Task: Create a rule from the Routing list, Task moved to a section -> Set Priority in the project ApexTech , set the section as Done clear the priority
Action: Mouse moved to (61, 275)
Screenshot: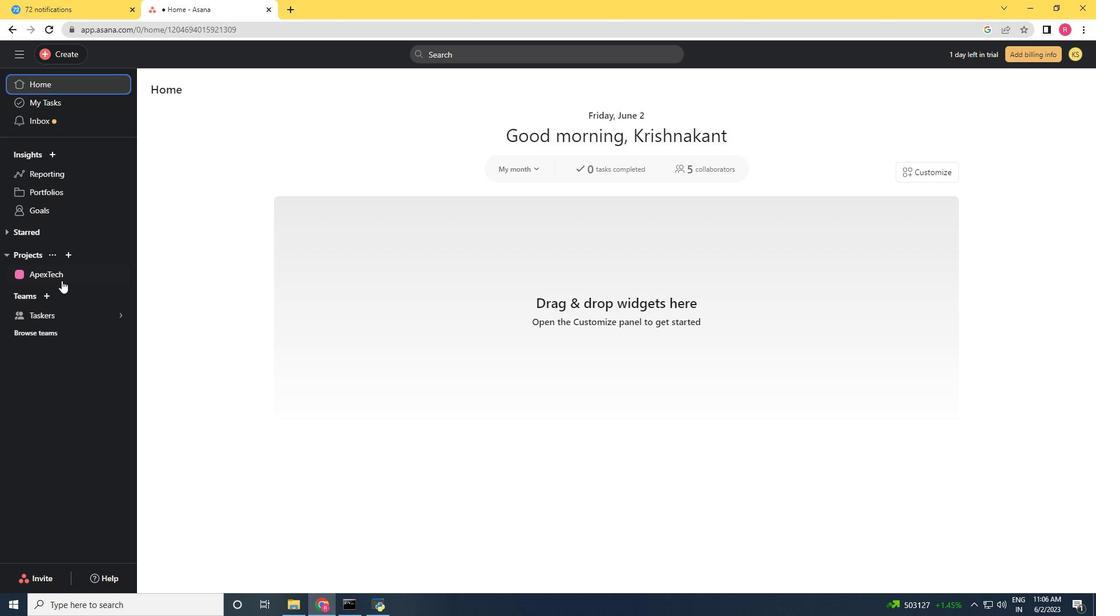 
Action: Mouse pressed left at (61, 275)
Screenshot: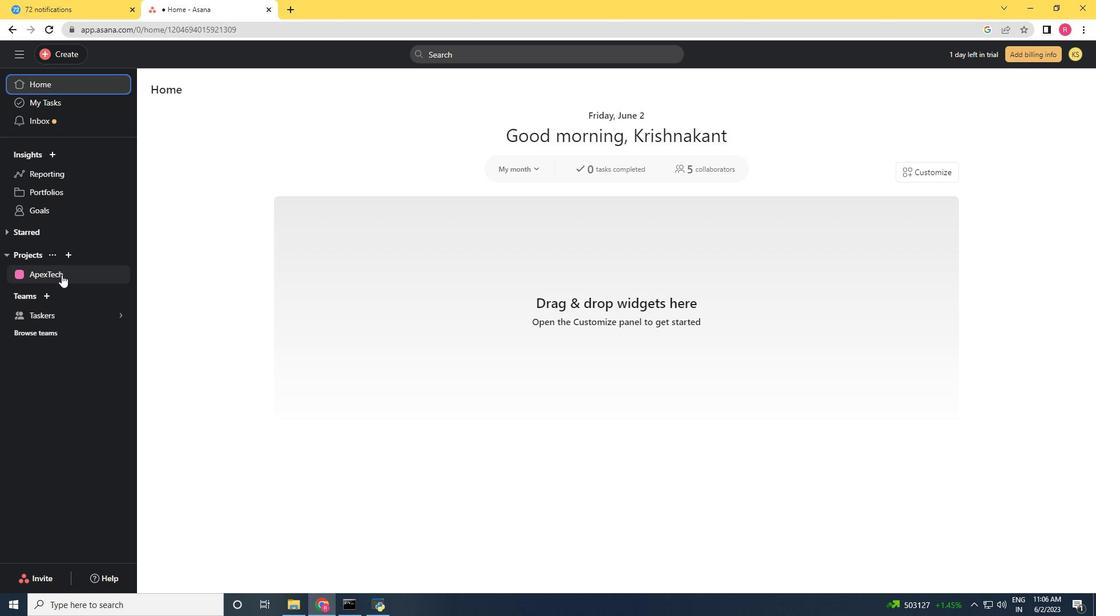 
Action: Mouse moved to (1042, 97)
Screenshot: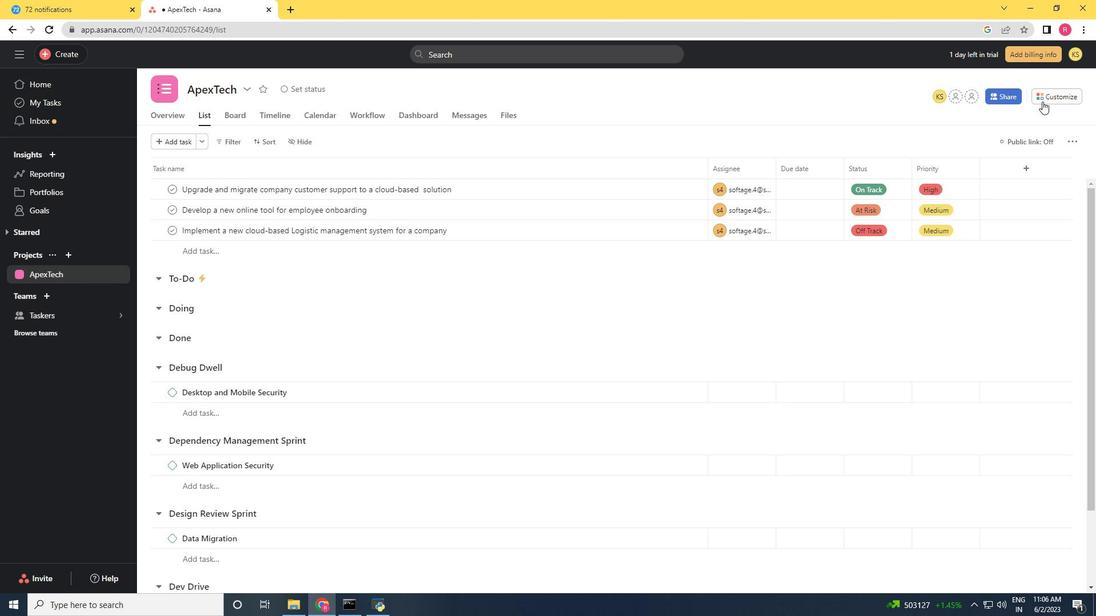 
Action: Mouse pressed left at (1042, 97)
Screenshot: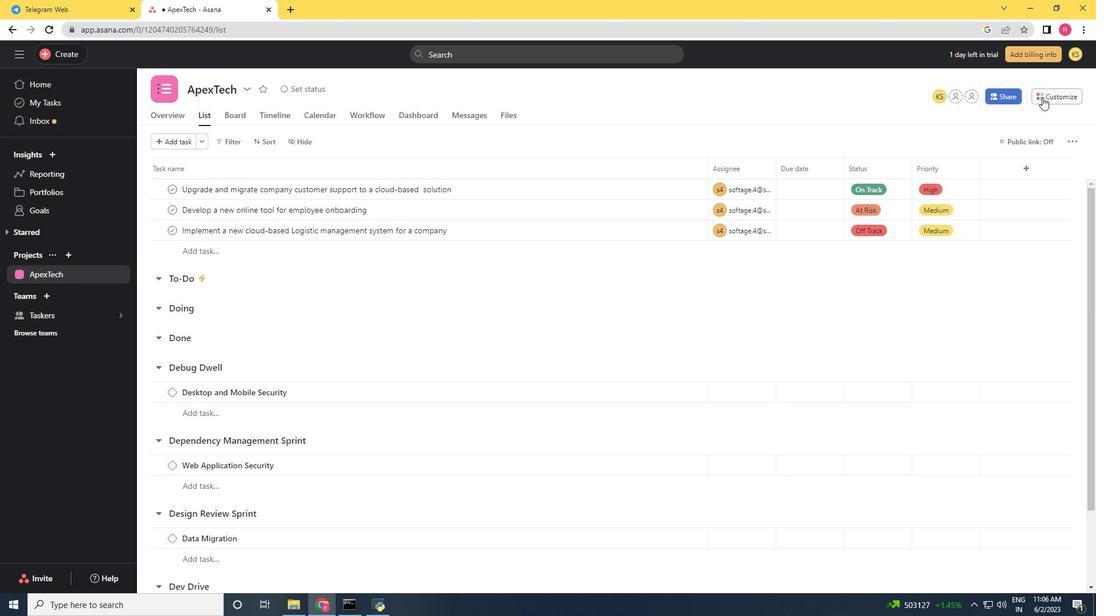 
Action: Mouse moved to (854, 239)
Screenshot: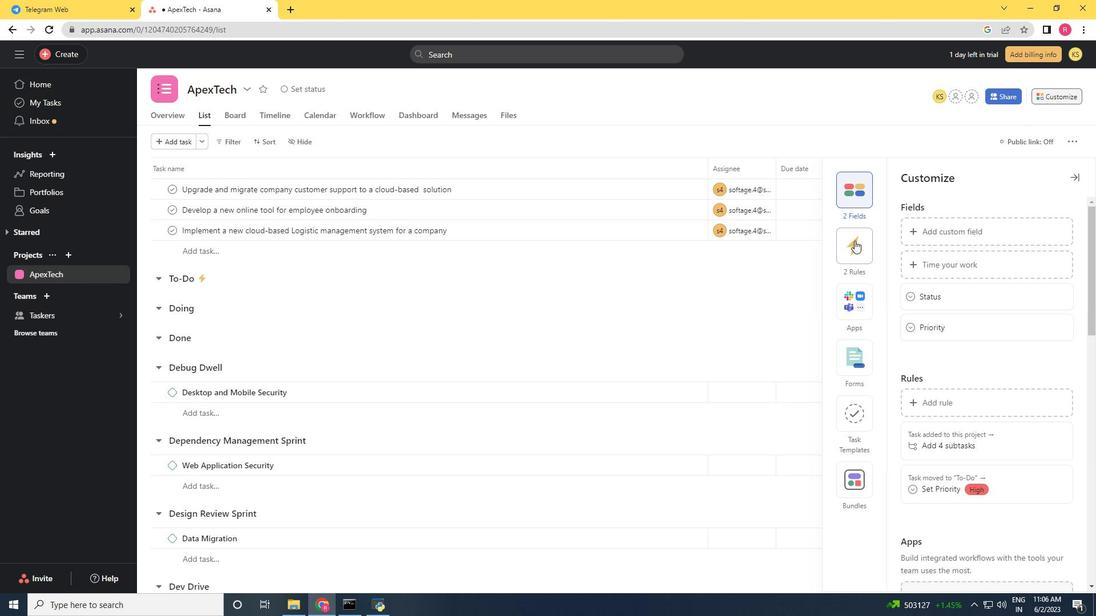 
Action: Mouse pressed left at (854, 239)
Screenshot: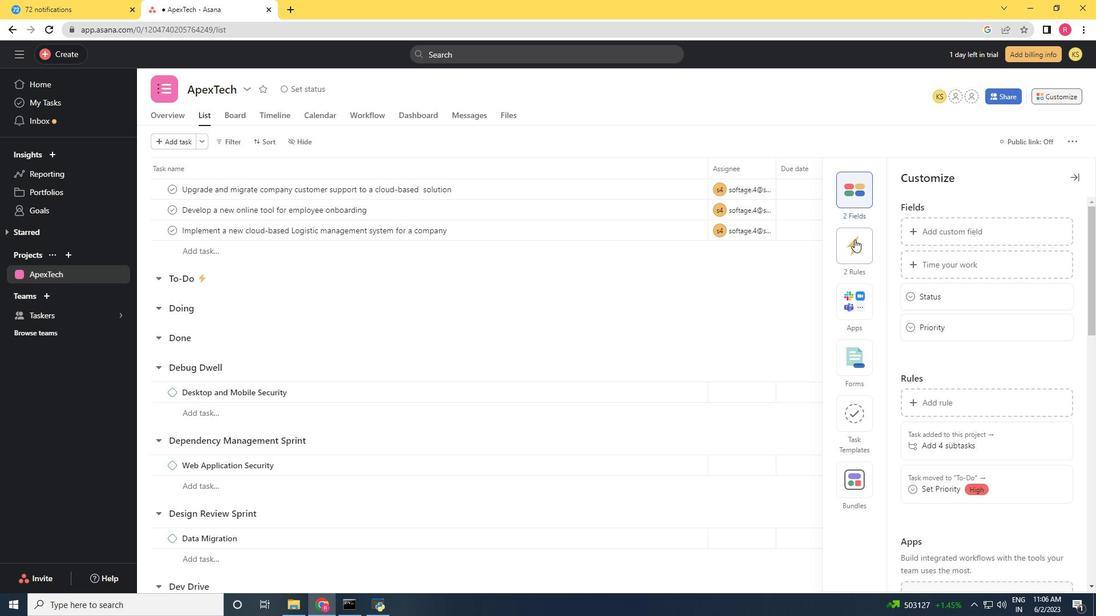 
Action: Mouse moved to (948, 238)
Screenshot: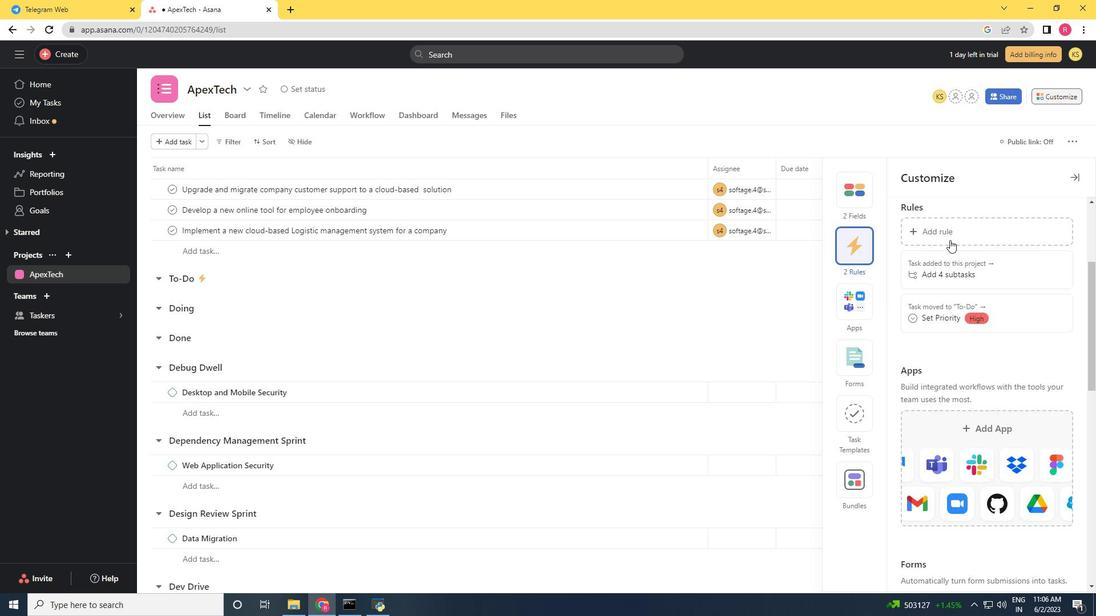 
Action: Mouse pressed left at (948, 238)
Screenshot: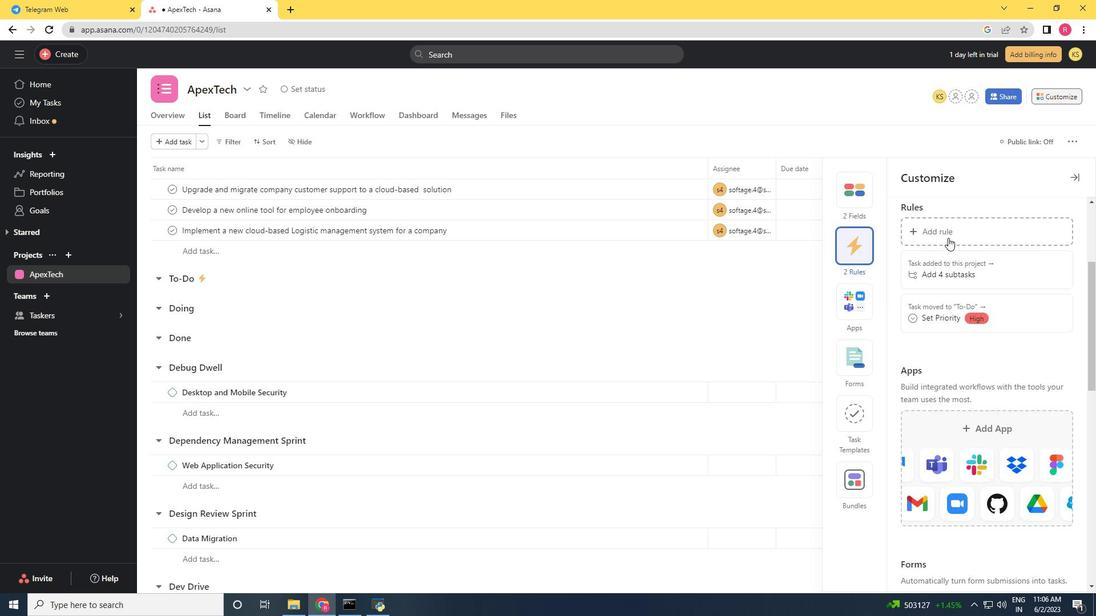 
Action: Mouse moved to (232, 149)
Screenshot: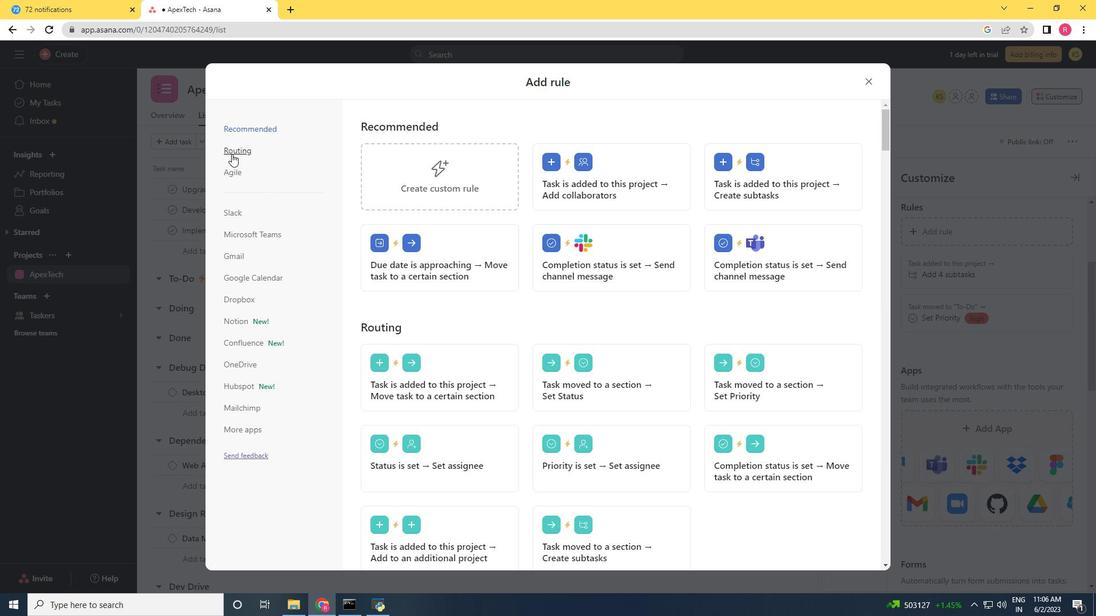 
Action: Mouse pressed left at (232, 149)
Screenshot: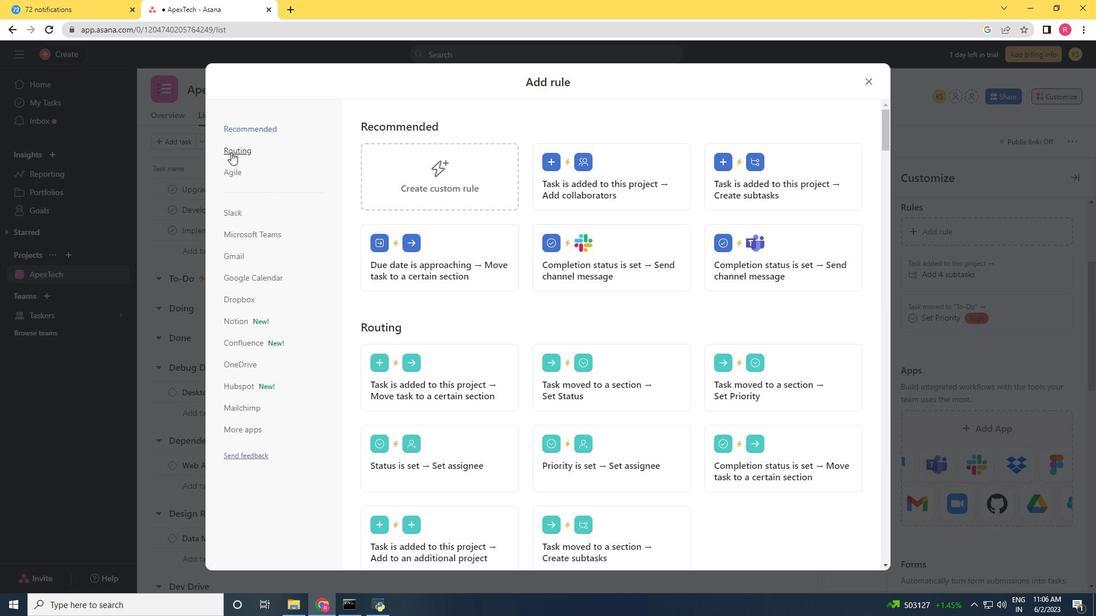 
Action: Mouse moved to (756, 187)
Screenshot: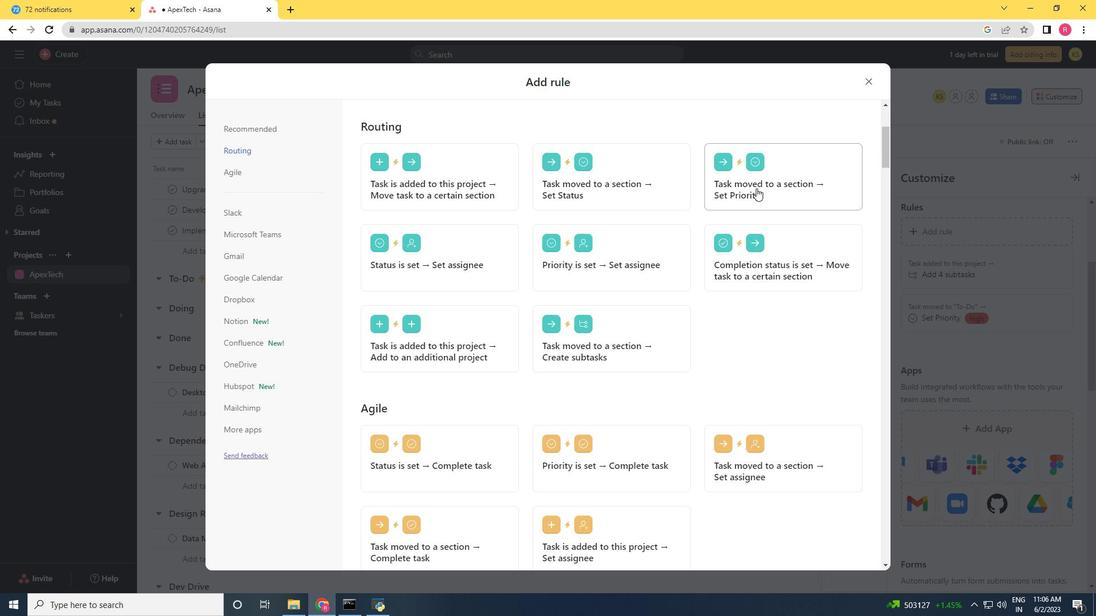 
Action: Mouse pressed left at (756, 187)
Screenshot: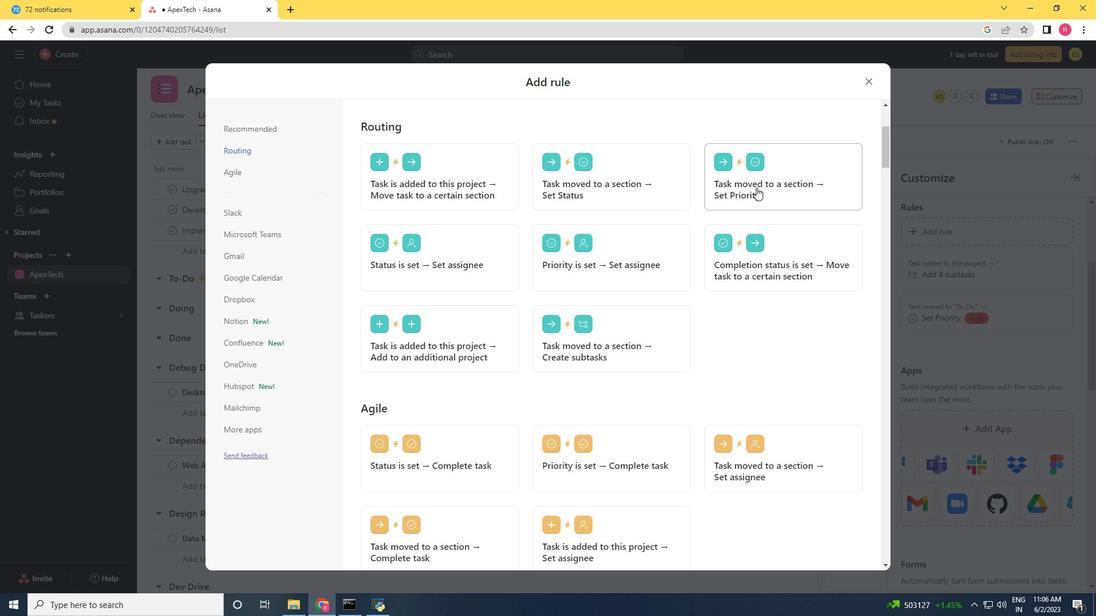 
Action: Mouse moved to (453, 317)
Screenshot: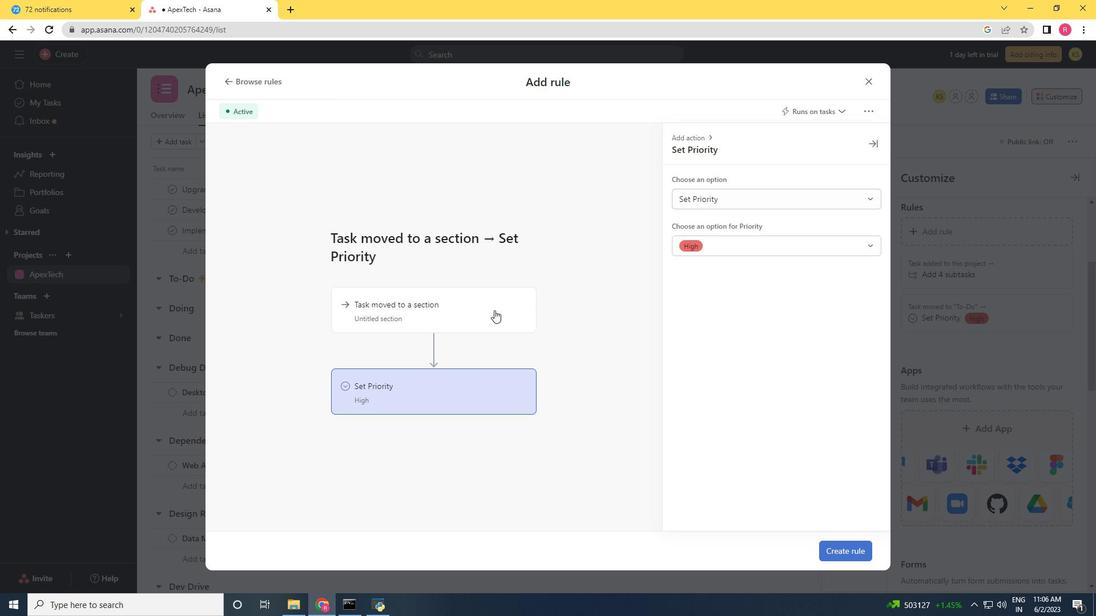 
Action: Mouse pressed left at (453, 317)
Screenshot: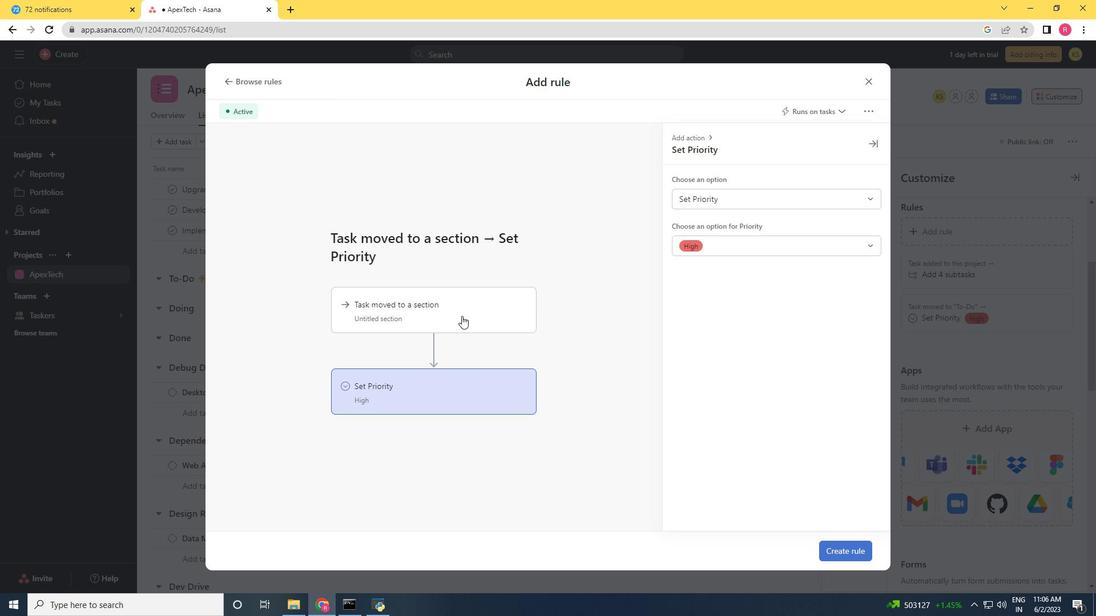 
Action: Mouse moved to (722, 202)
Screenshot: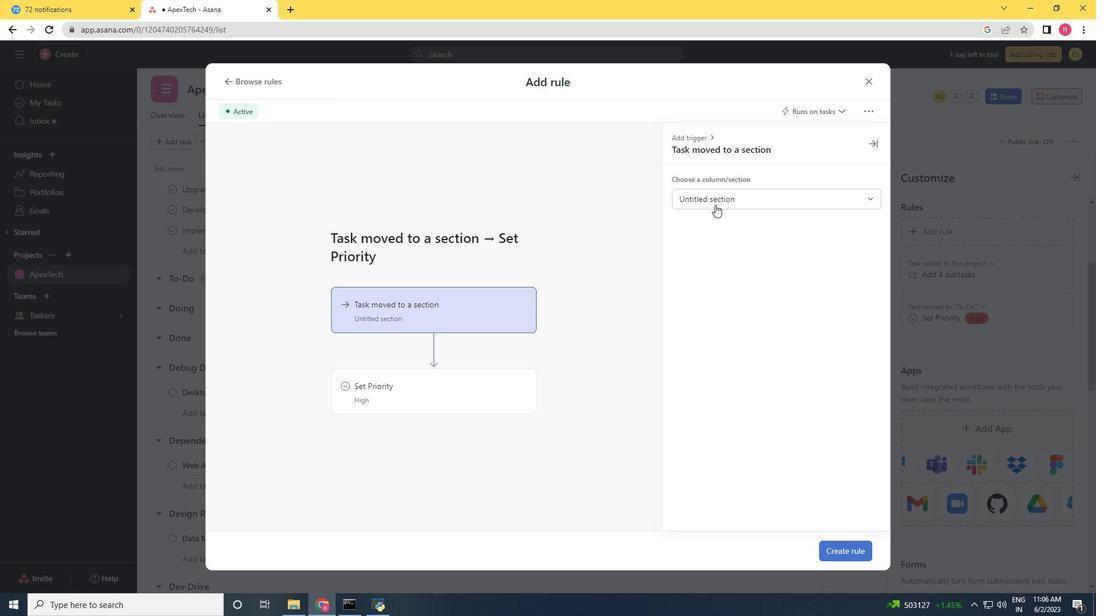 
Action: Mouse pressed left at (722, 202)
Screenshot: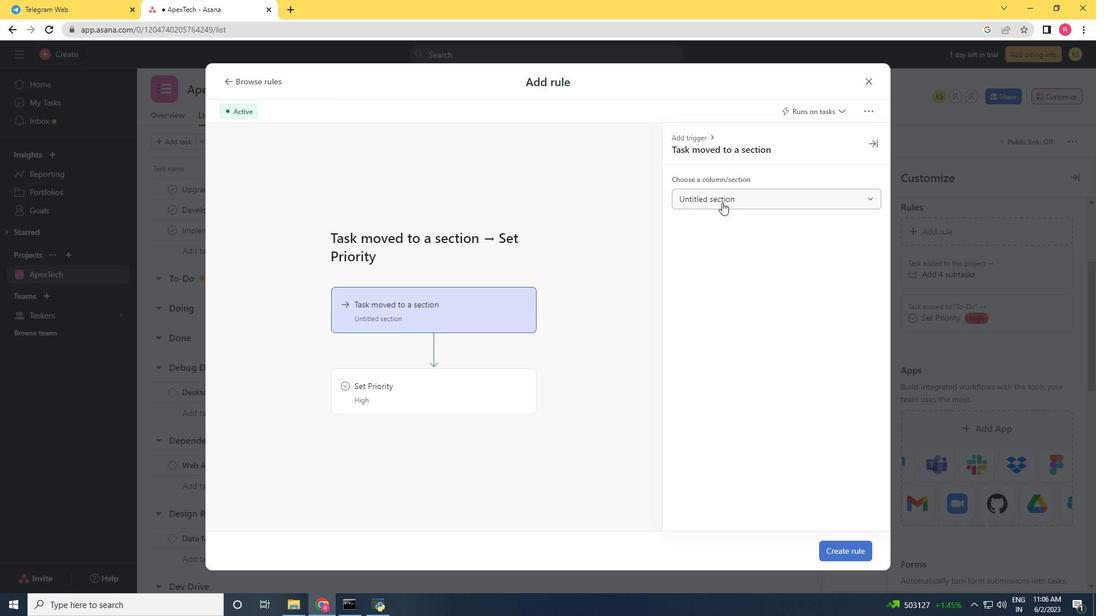 
Action: Mouse moved to (716, 287)
Screenshot: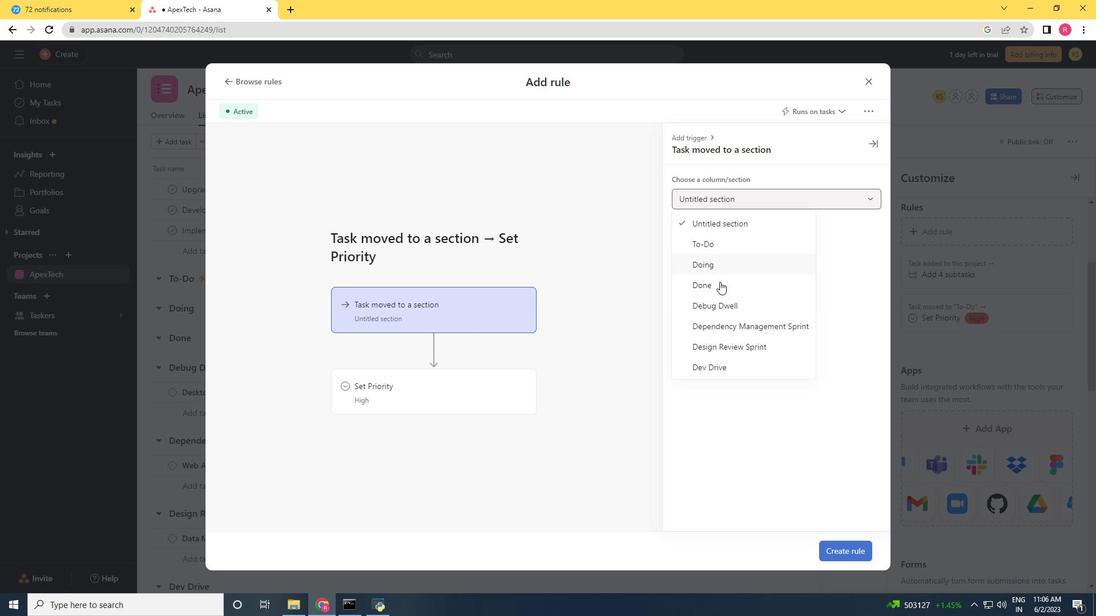 
Action: Mouse pressed left at (716, 287)
Screenshot: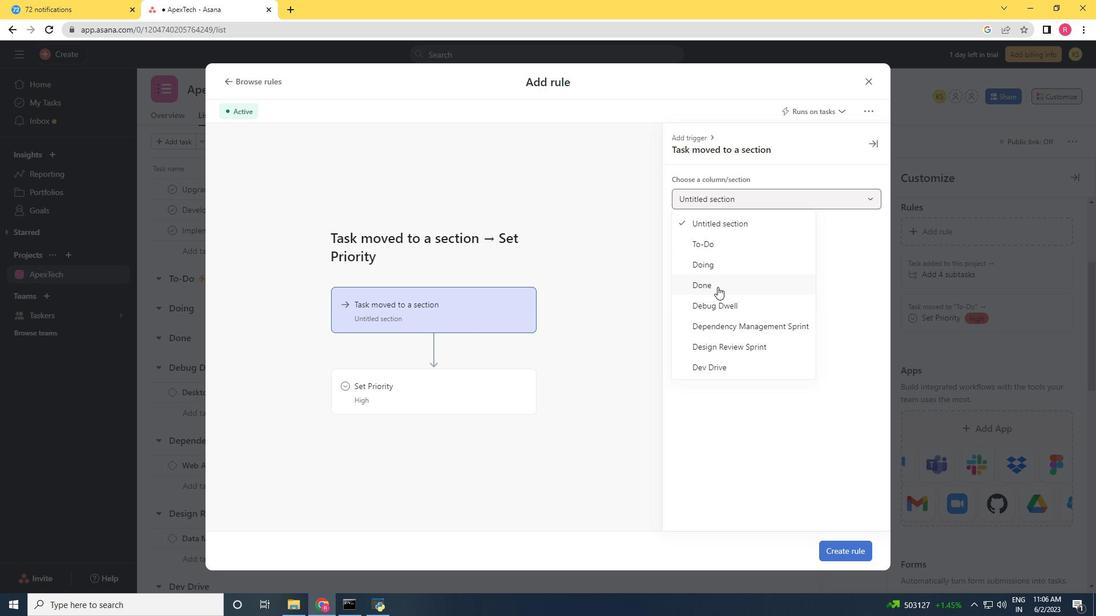 
Action: Mouse moved to (464, 410)
Screenshot: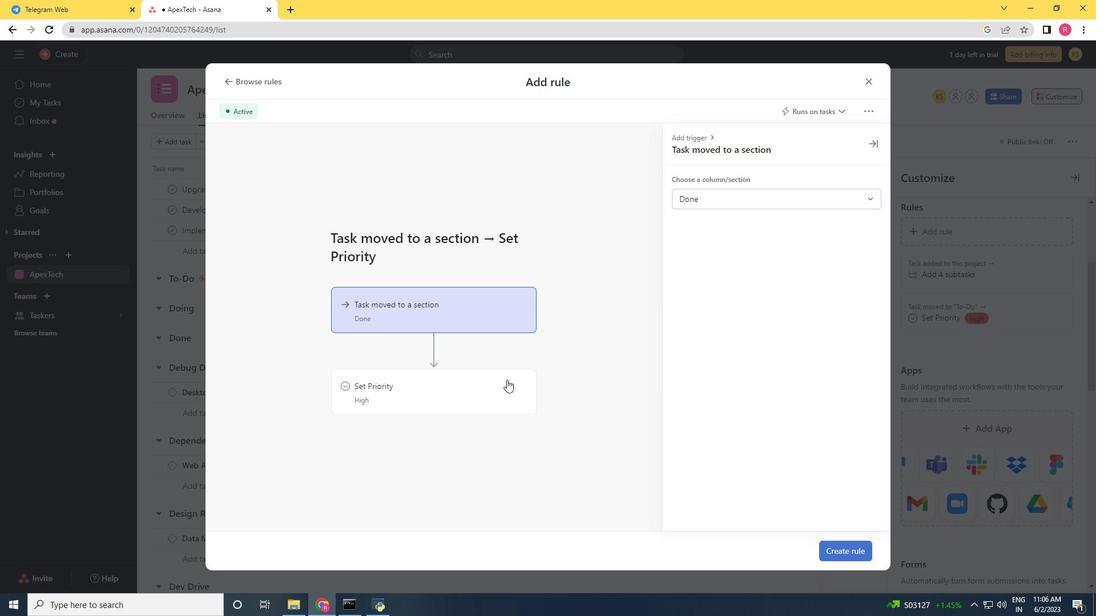 
Action: Mouse pressed left at (464, 410)
Screenshot: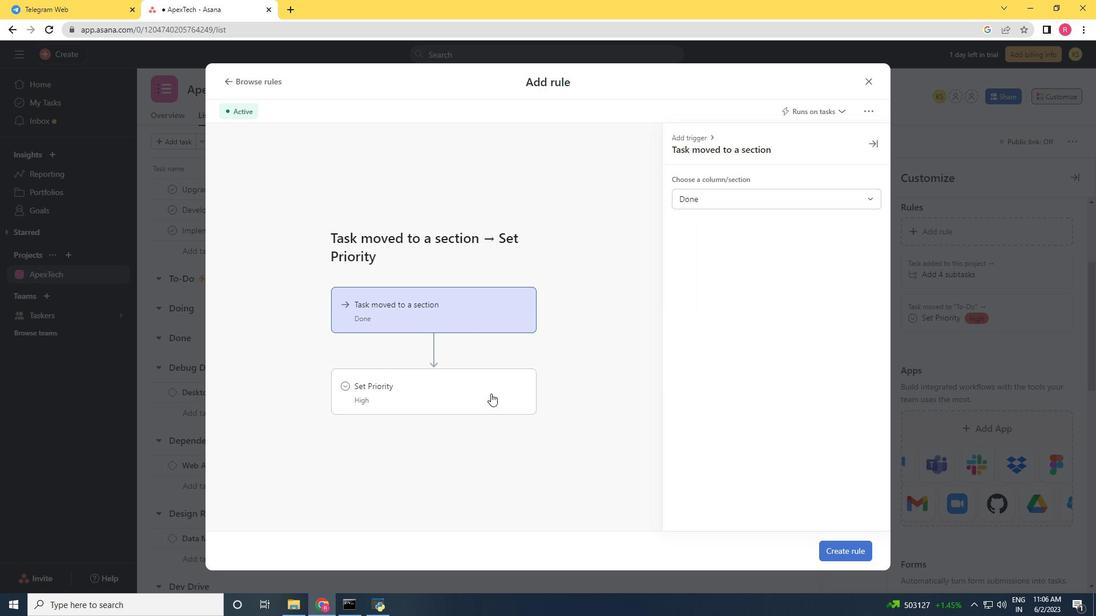 
Action: Mouse moved to (712, 196)
Screenshot: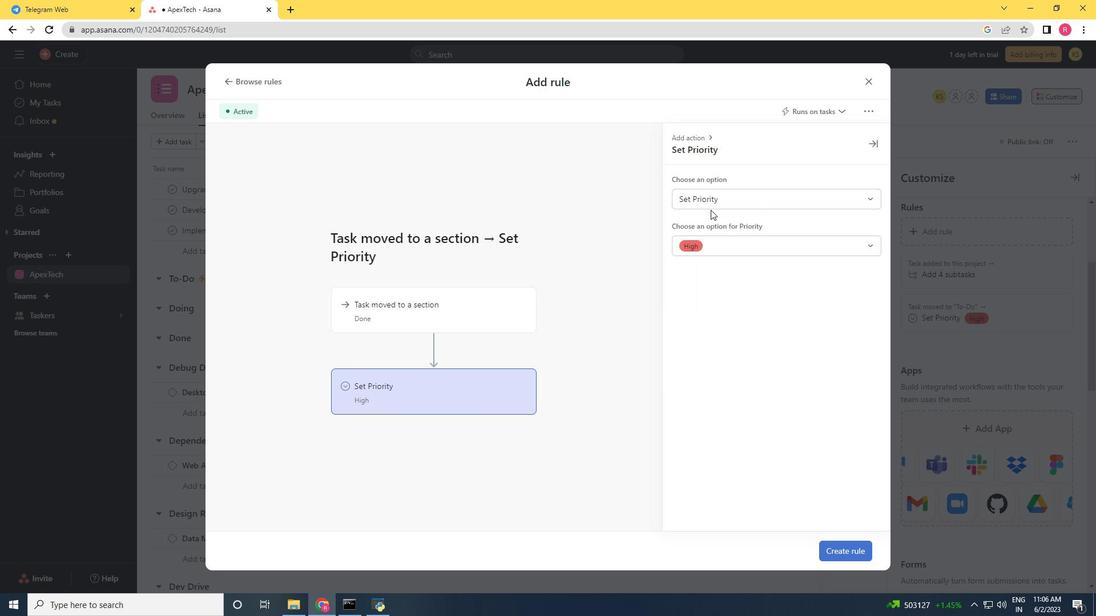 
Action: Mouse pressed left at (712, 196)
Screenshot: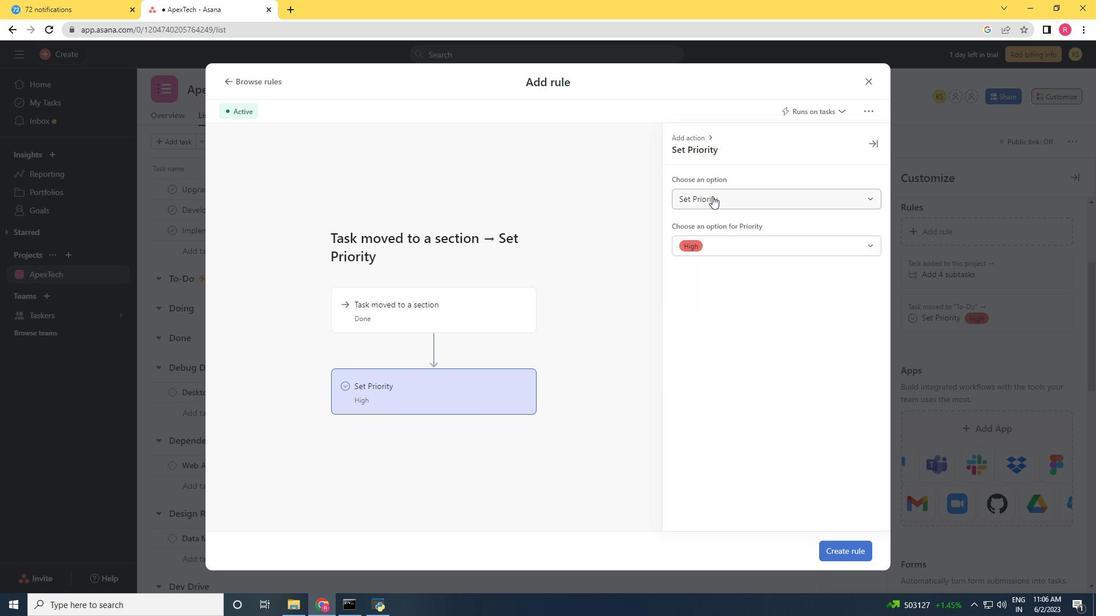 
Action: Mouse moved to (715, 247)
Screenshot: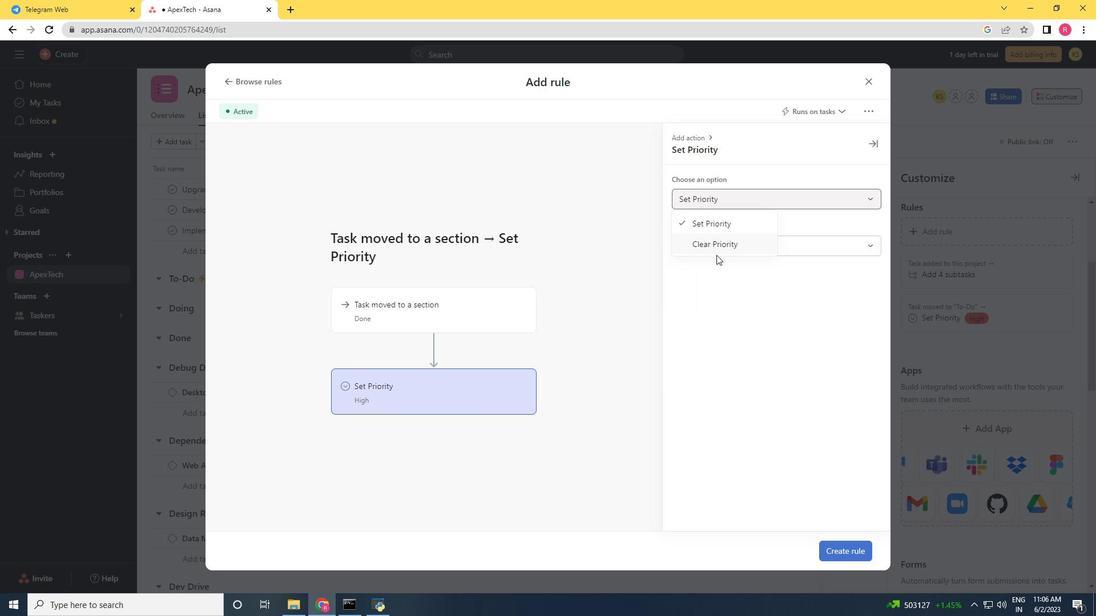 
Action: Mouse pressed left at (715, 247)
Screenshot: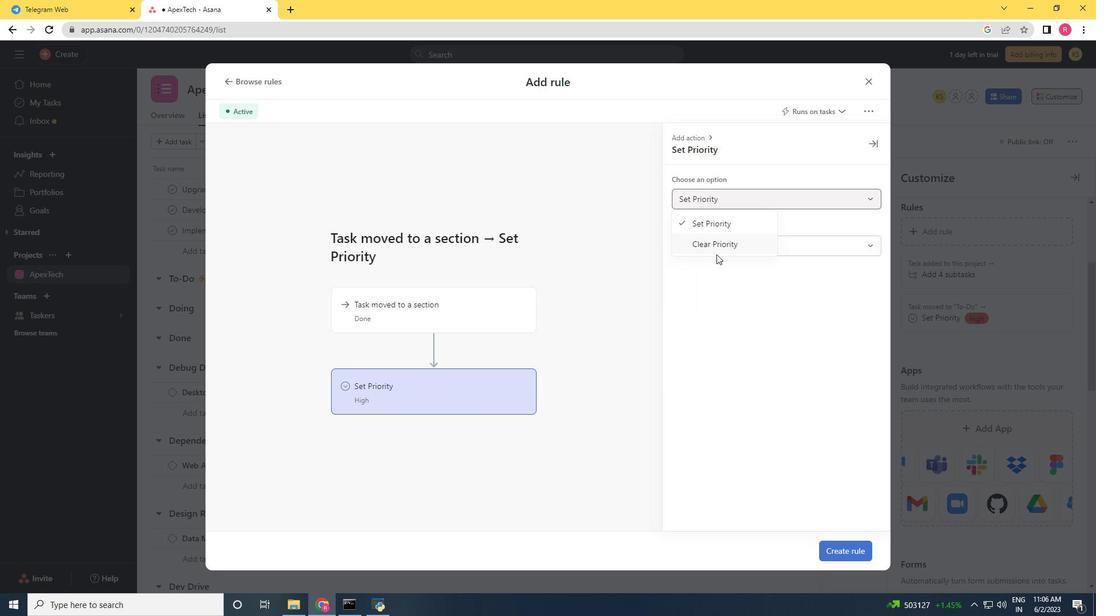 
Action: Mouse moved to (848, 553)
Screenshot: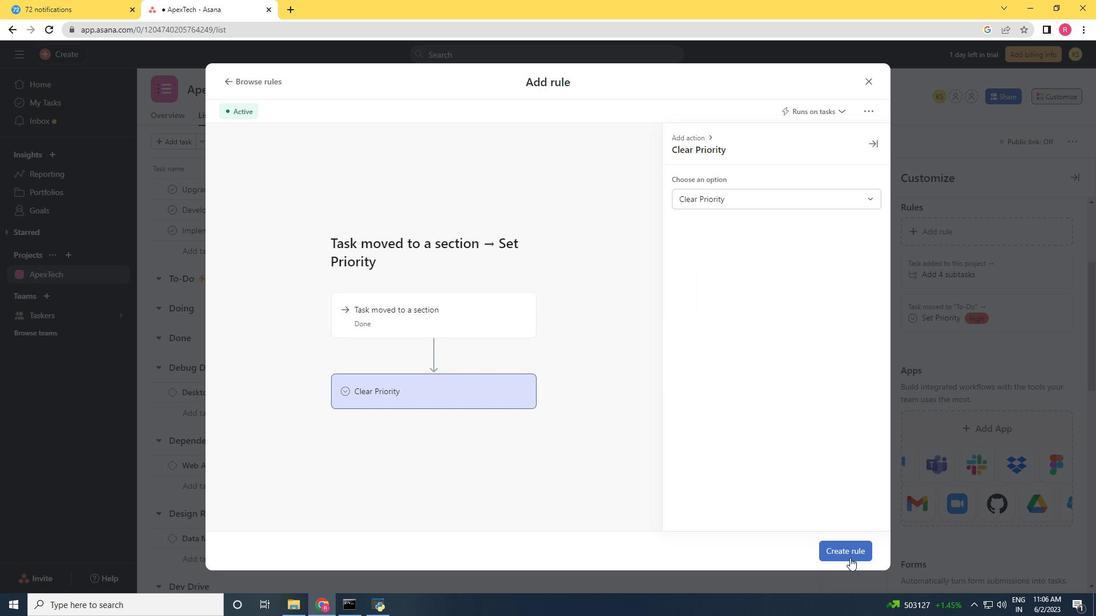 
Action: Mouse pressed left at (848, 553)
Screenshot: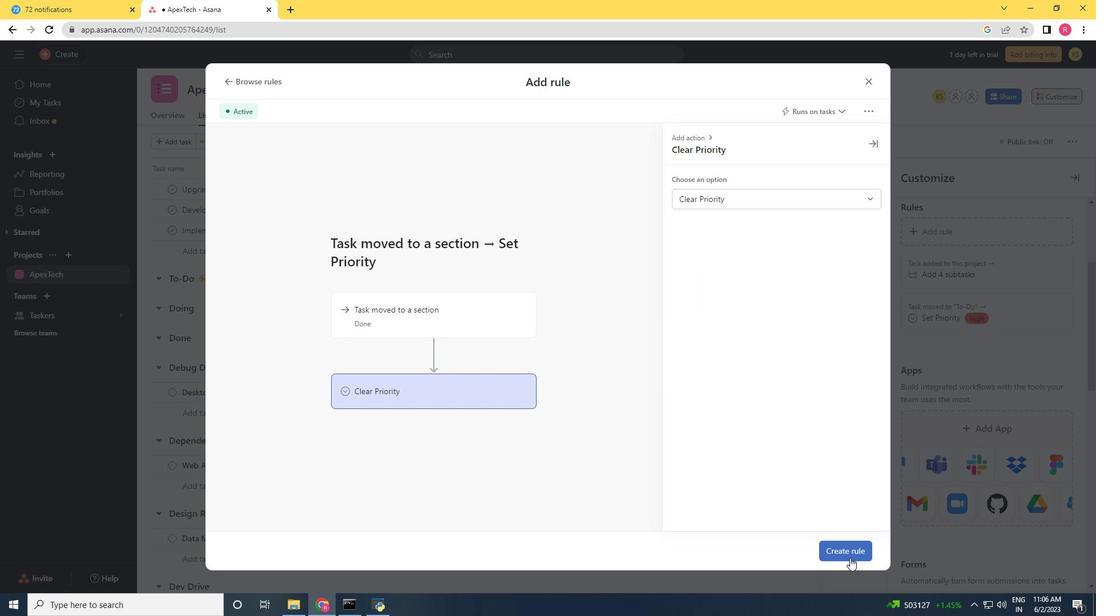 
Action: Mouse moved to (726, 539)
Screenshot: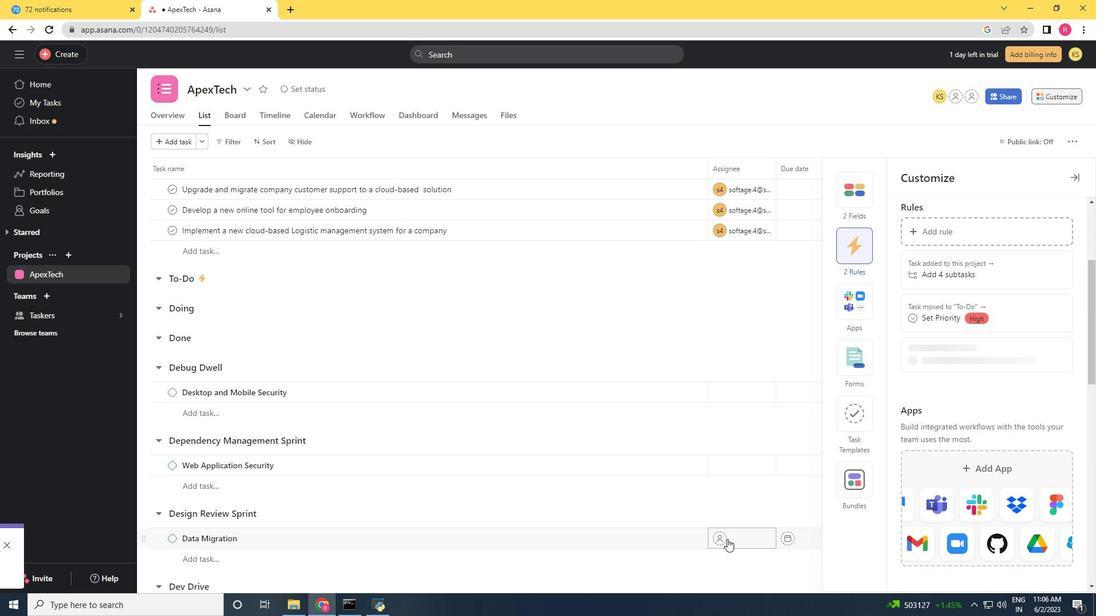 
